 Task: Add the task  Implement payment gateway integration for the app to the section Code Collectors in the project TreePlan and add a Due Date to the respective task as 2023/11/05.
Action: Mouse moved to (20, 61)
Screenshot: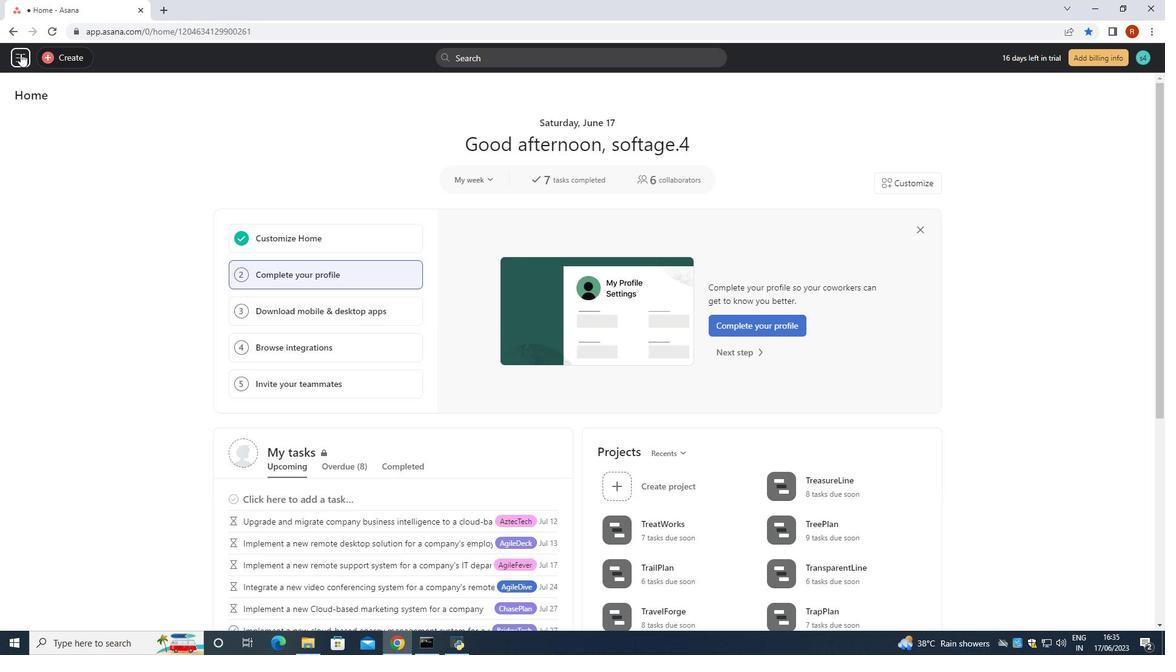 
Action: Mouse pressed left at (20, 61)
Screenshot: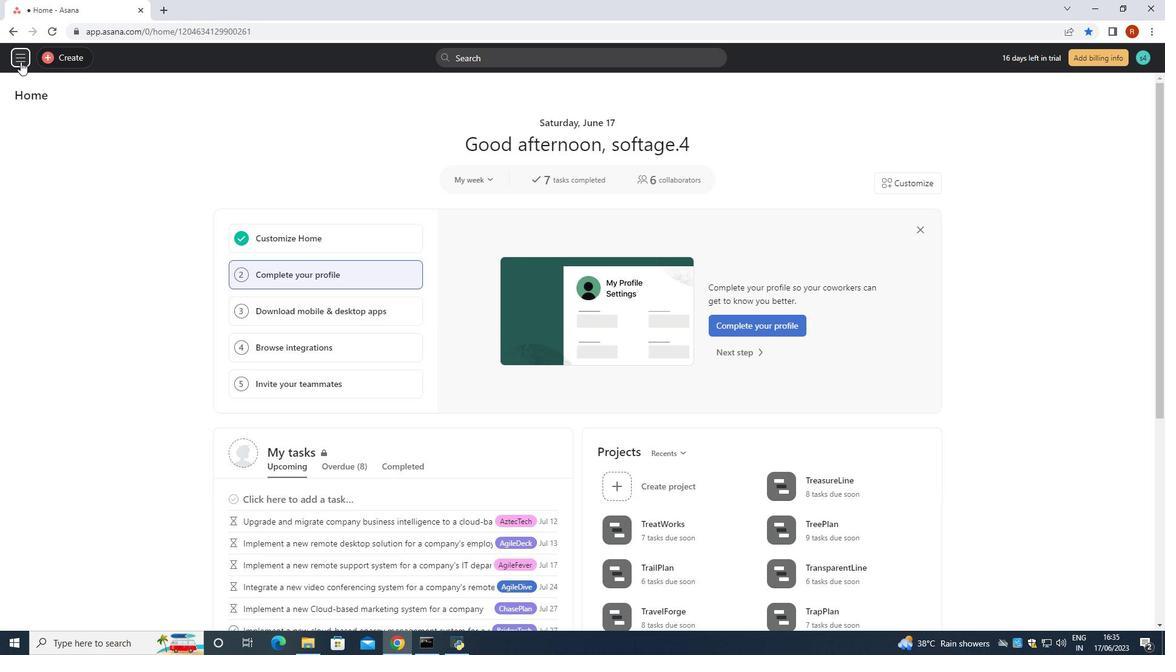 
Action: Mouse moved to (63, 282)
Screenshot: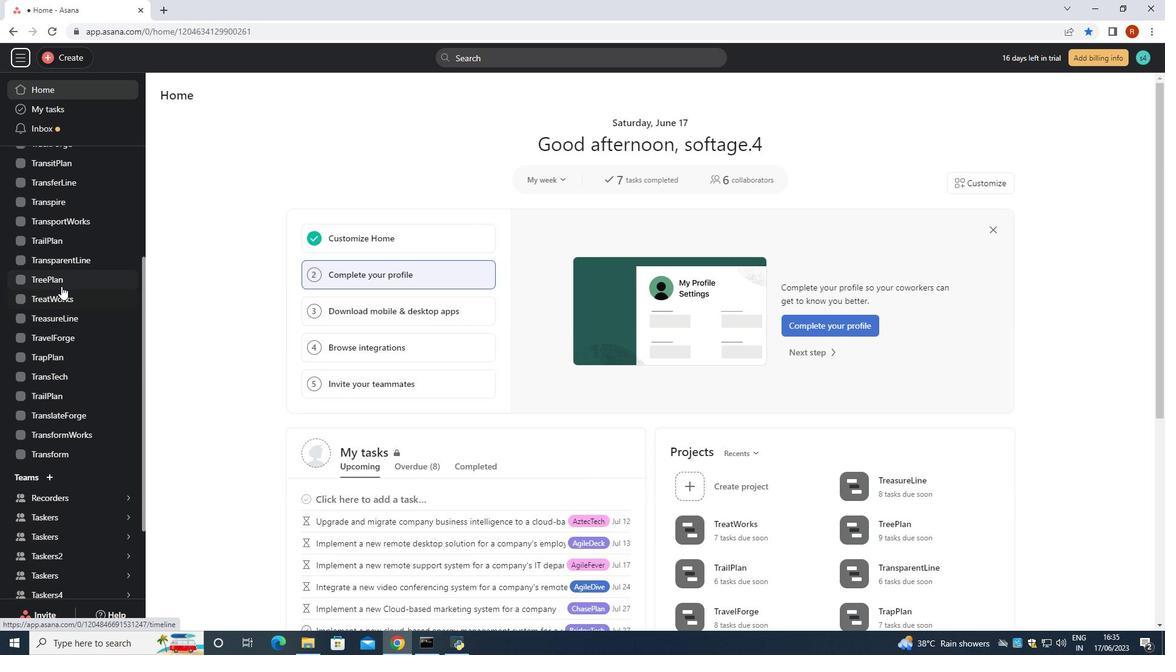 
Action: Mouse pressed left at (63, 282)
Screenshot: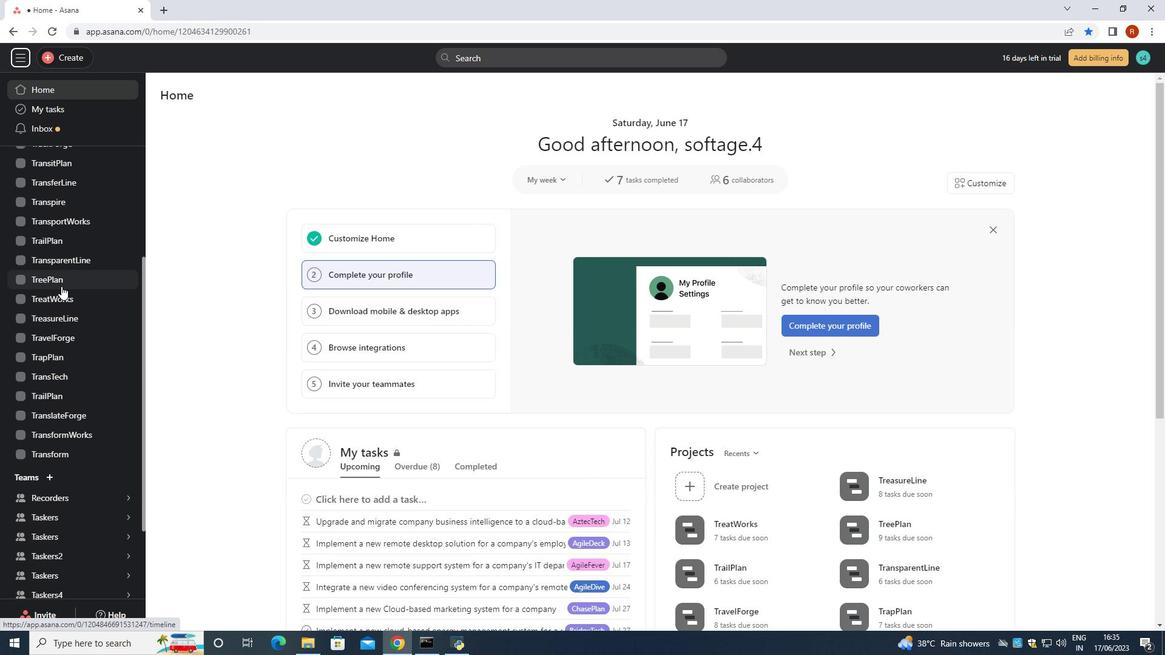 
Action: Mouse moved to (471, 280)
Screenshot: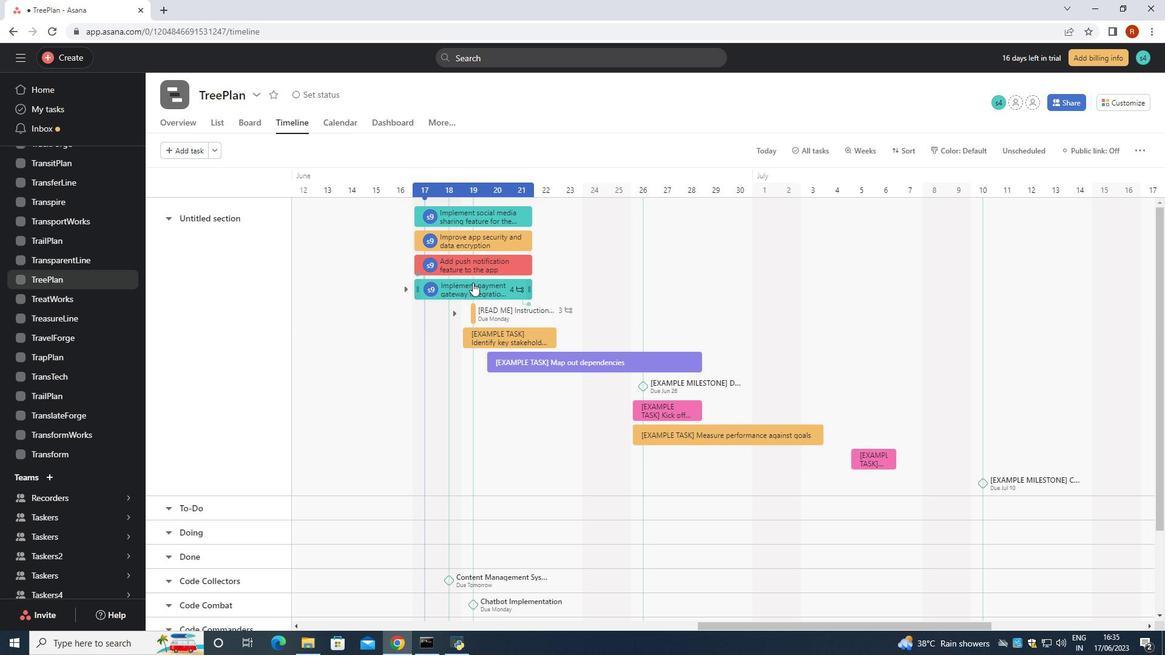 
Action: Mouse pressed left at (471, 280)
Screenshot: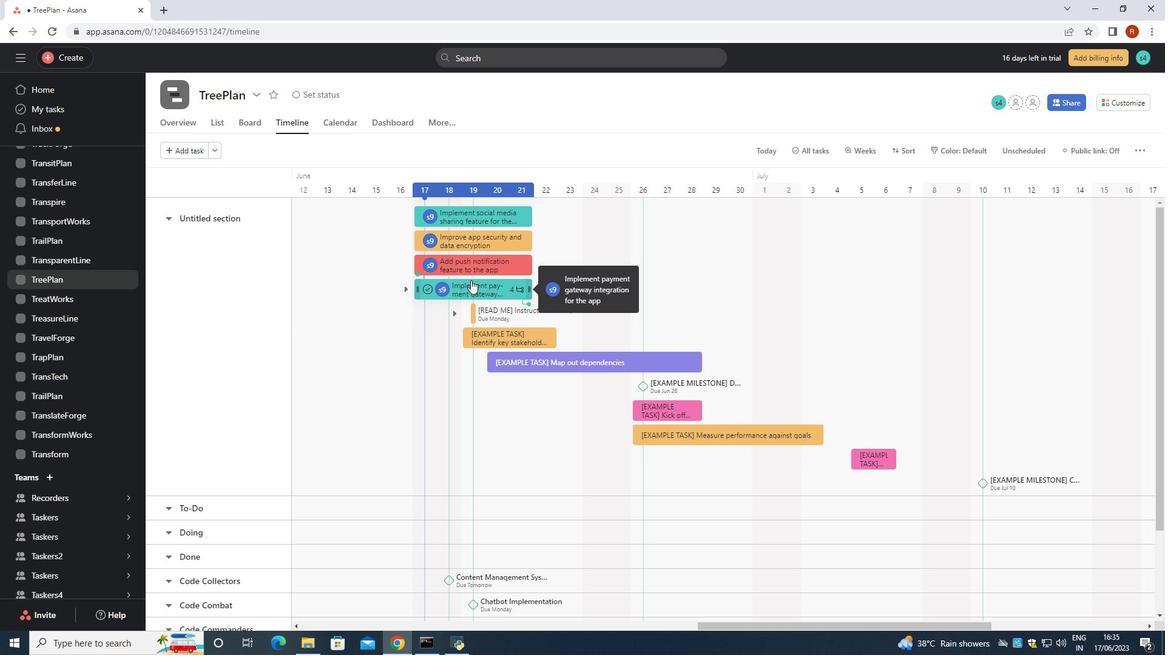 
Action: Mouse moved to (925, 268)
Screenshot: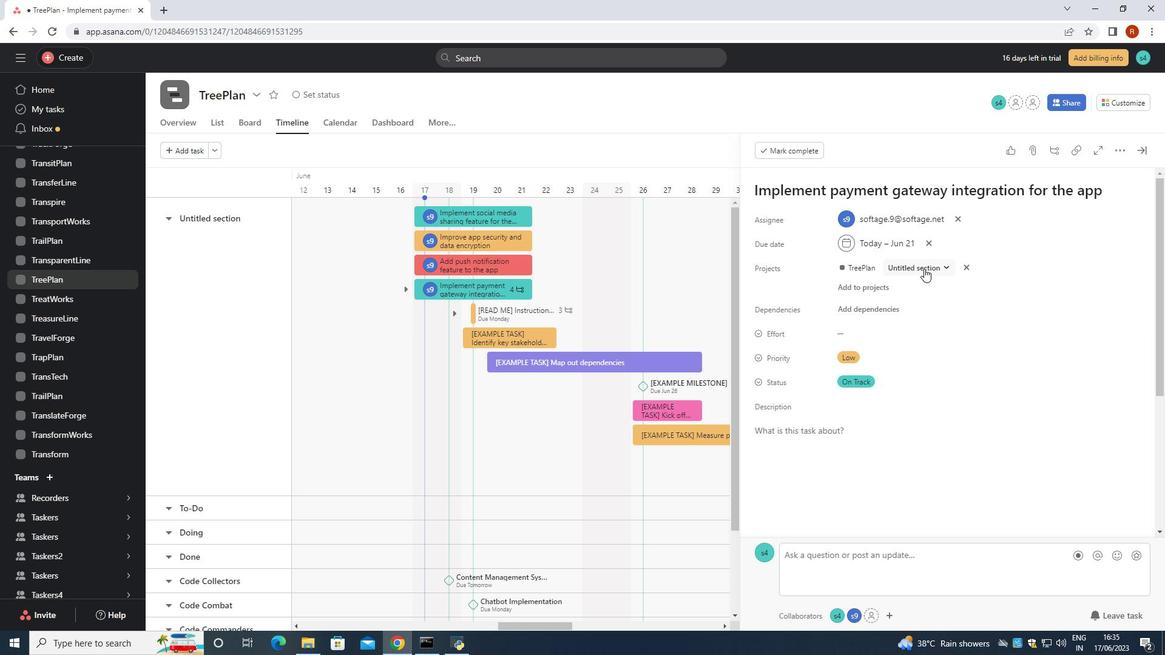 
Action: Mouse pressed left at (925, 268)
Screenshot: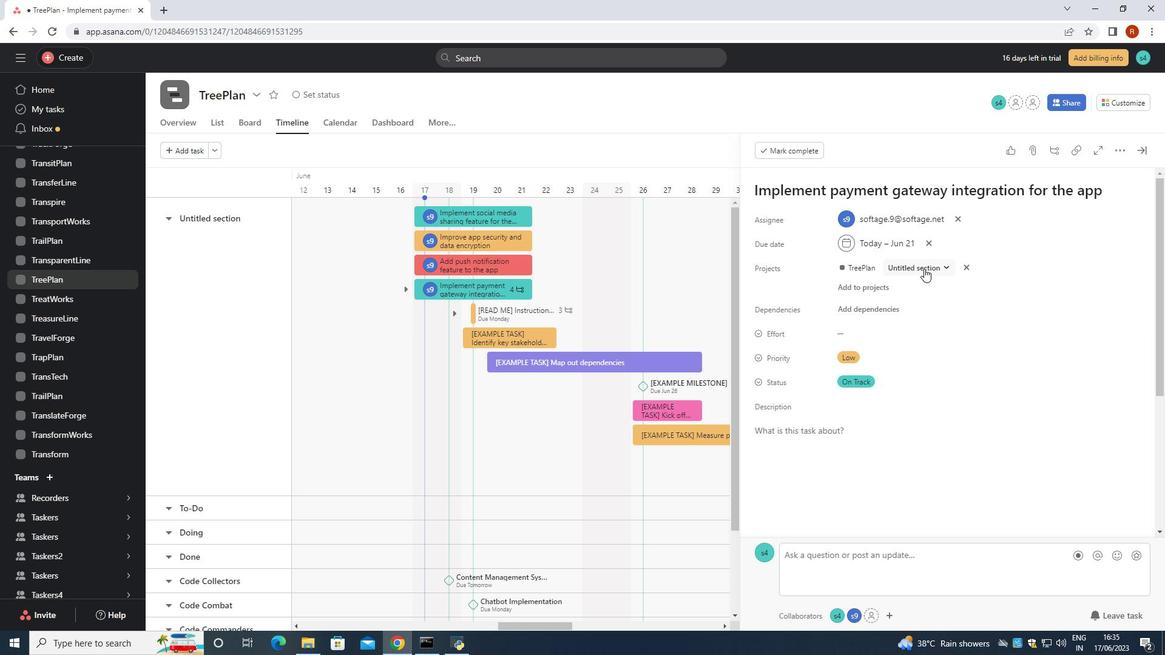 
Action: Mouse moved to (897, 387)
Screenshot: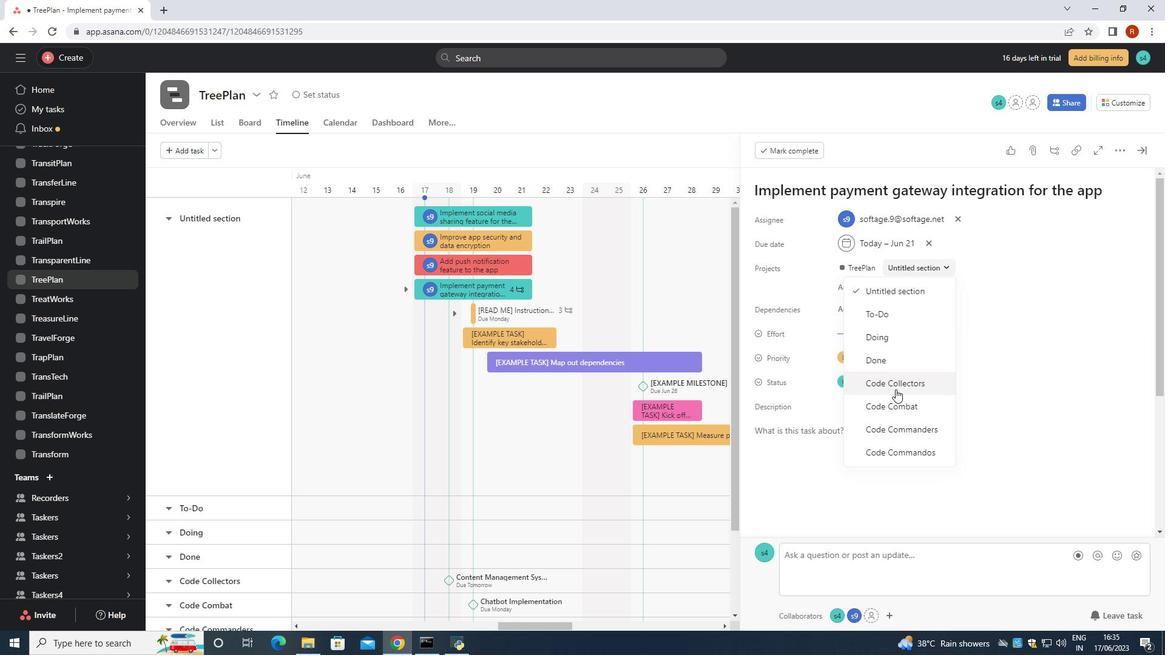 
Action: Mouse pressed left at (897, 387)
Screenshot: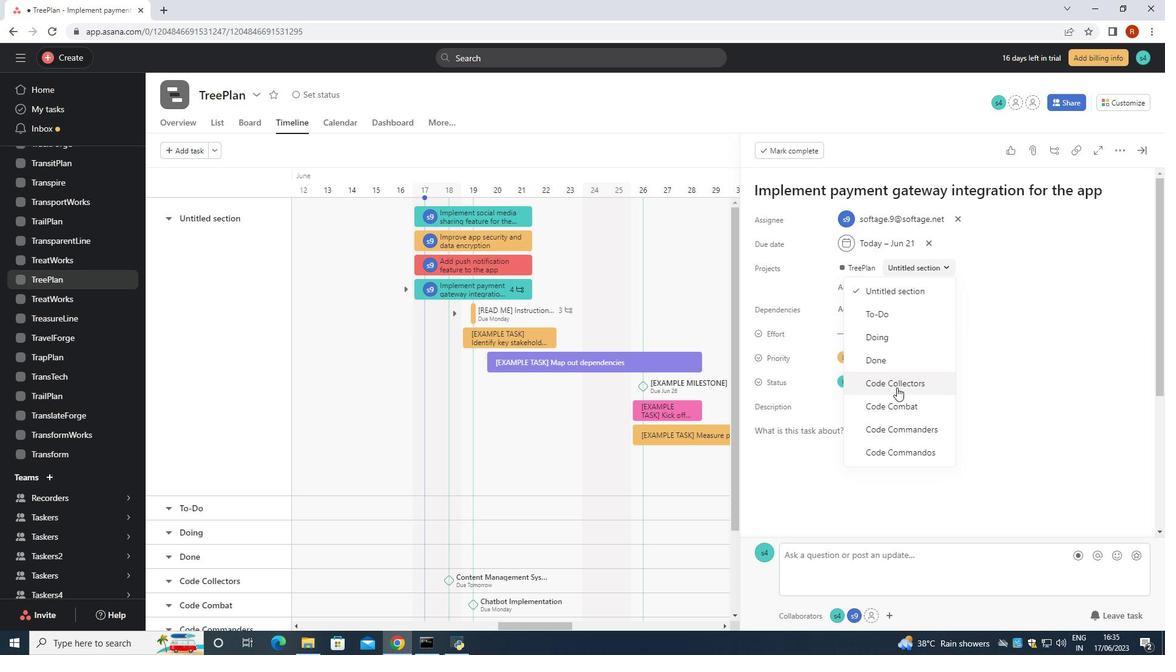 
Action: Mouse moved to (933, 241)
Screenshot: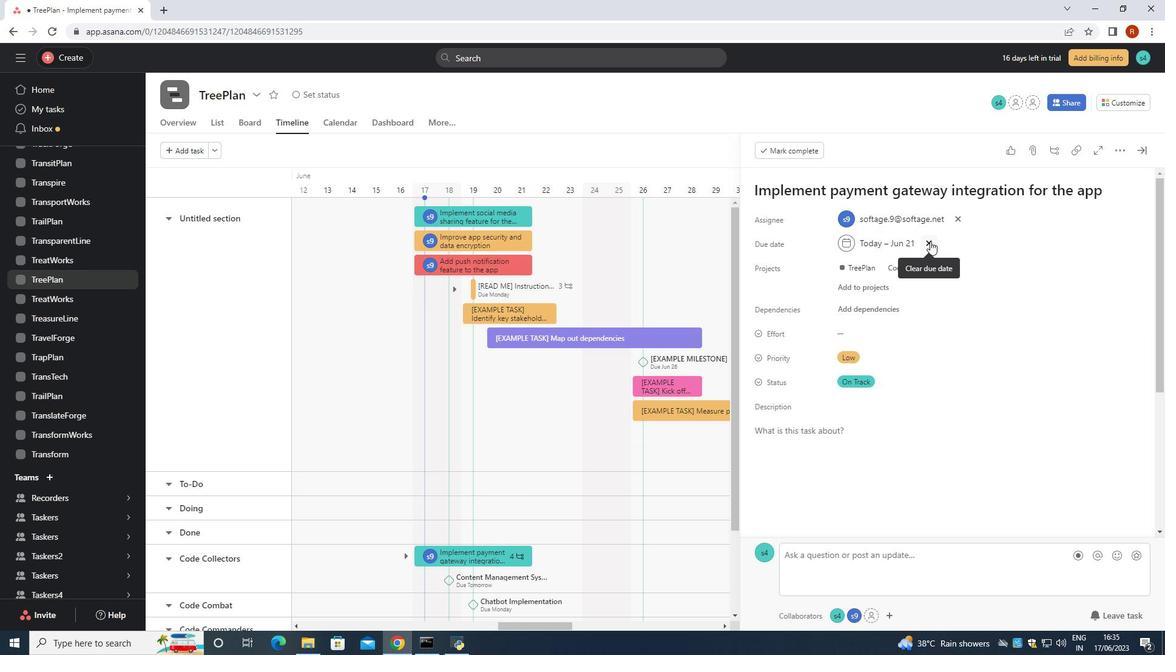 
Action: Mouse pressed left at (933, 241)
Screenshot: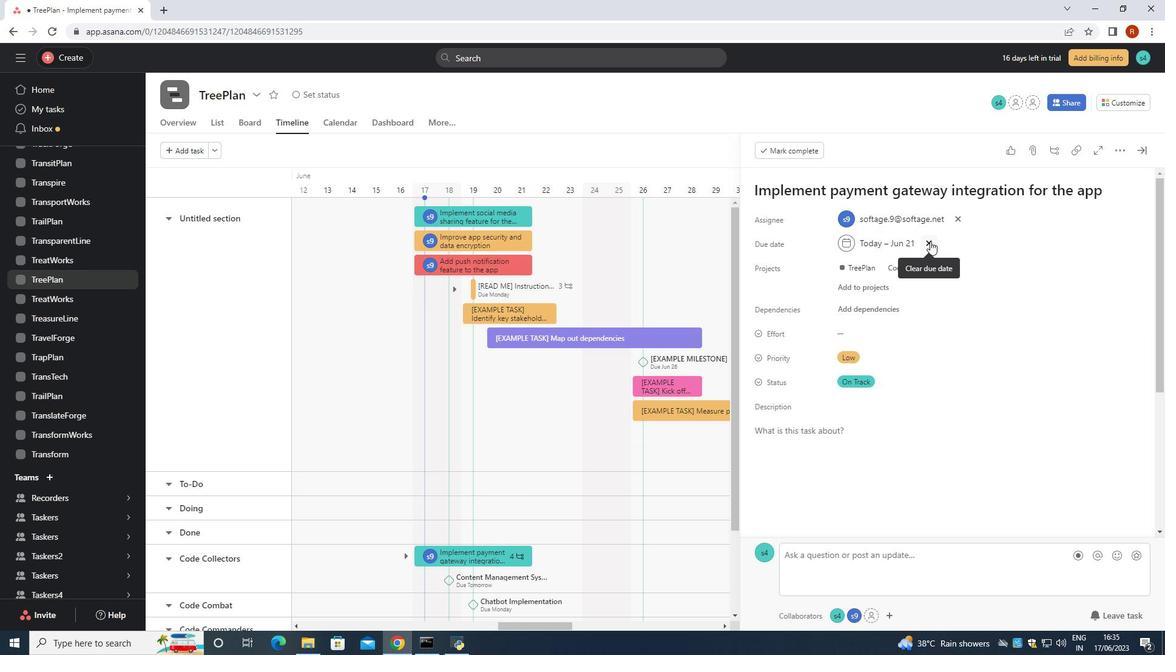 
Action: Mouse moved to (896, 239)
Screenshot: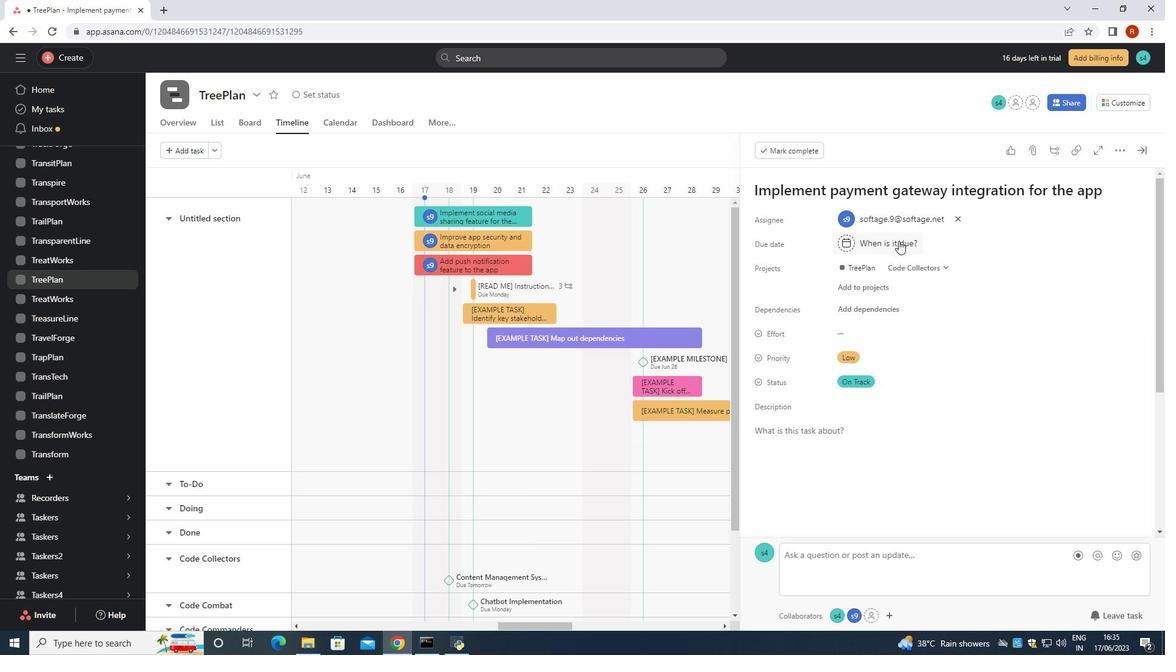 
Action: Mouse pressed left at (896, 239)
Screenshot: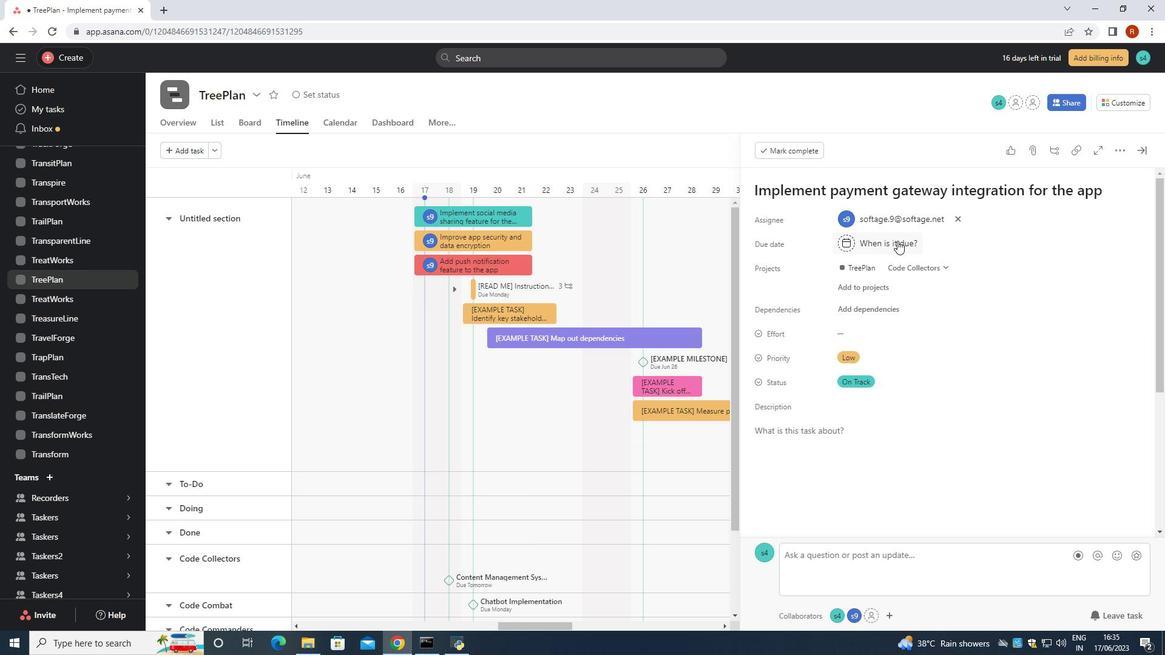 
Action: Mouse moved to (896, 247)
Screenshot: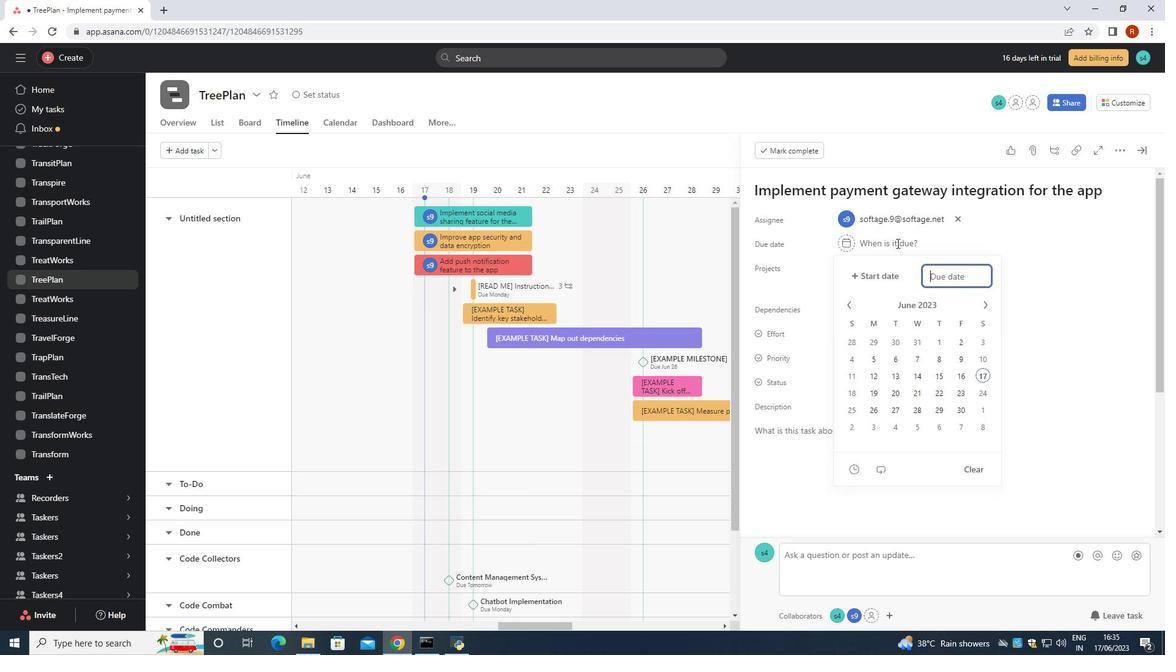 
Action: Key pressed 2023/11/05<Key.enter>
Screenshot: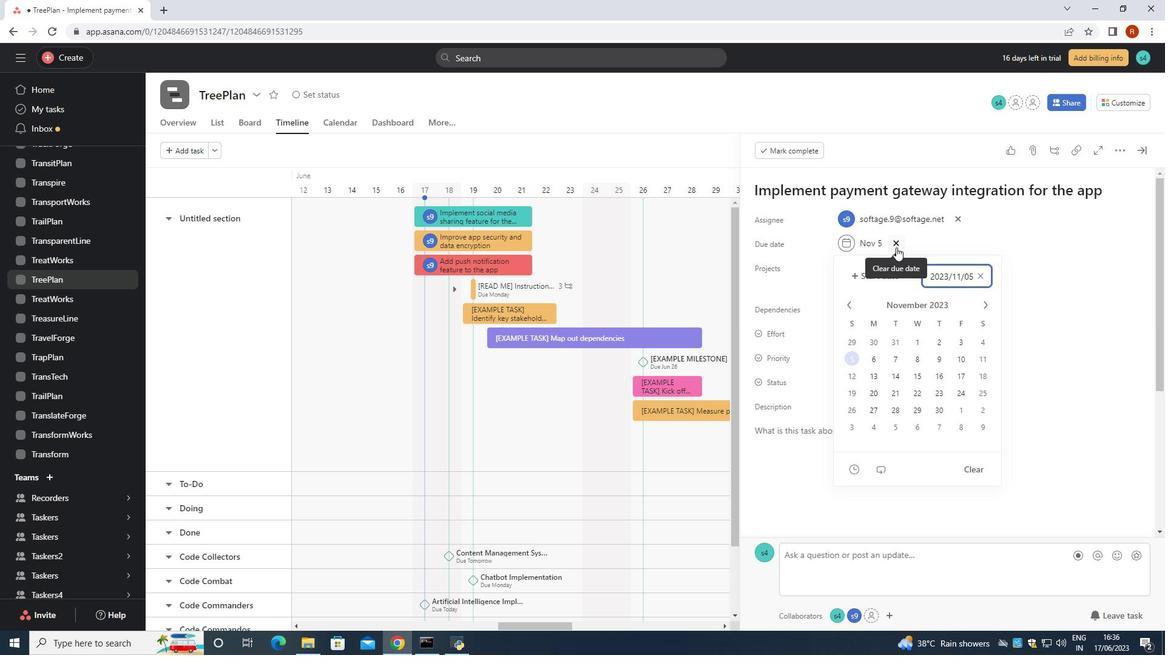 
